 Task: Start in the project Wayfarer the sprint 'Full Throttle', with a duration of 2 weeks.
Action: Mouse moved to (172, 56)
Screenshot: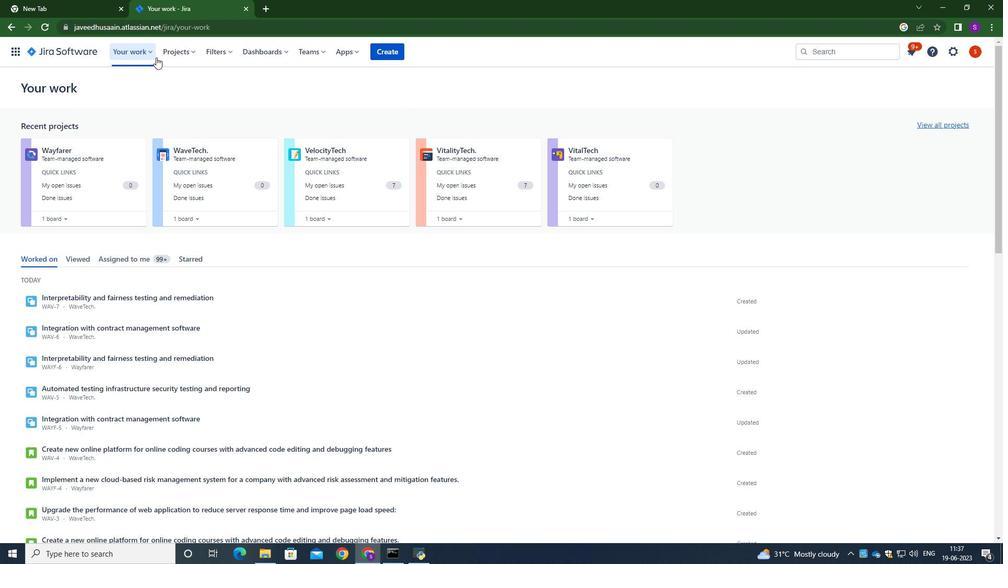 
Action: Mouse pressed left at (172, 56)
Screenshot: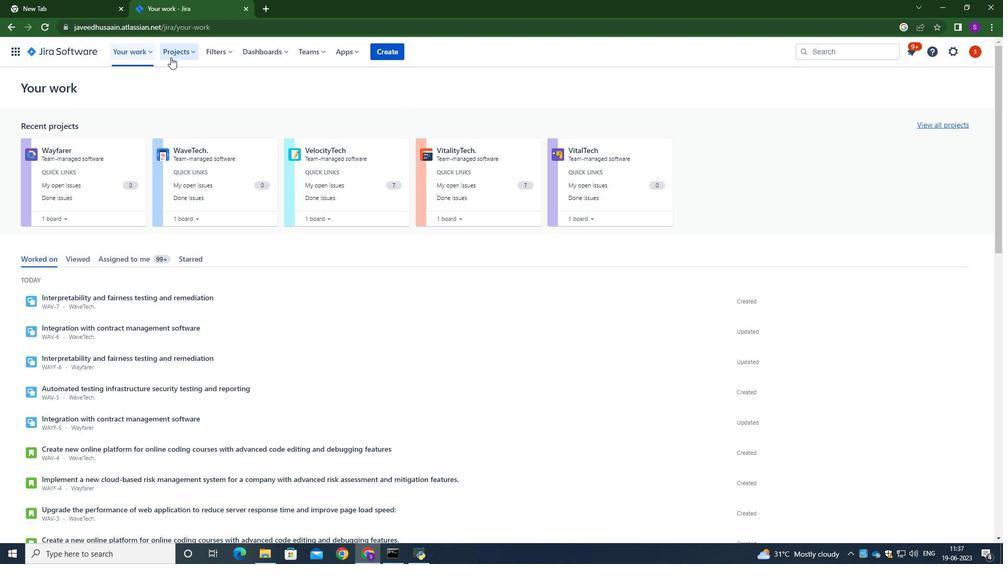 
Action: Mouse moved to (217, 99)
Screenshot: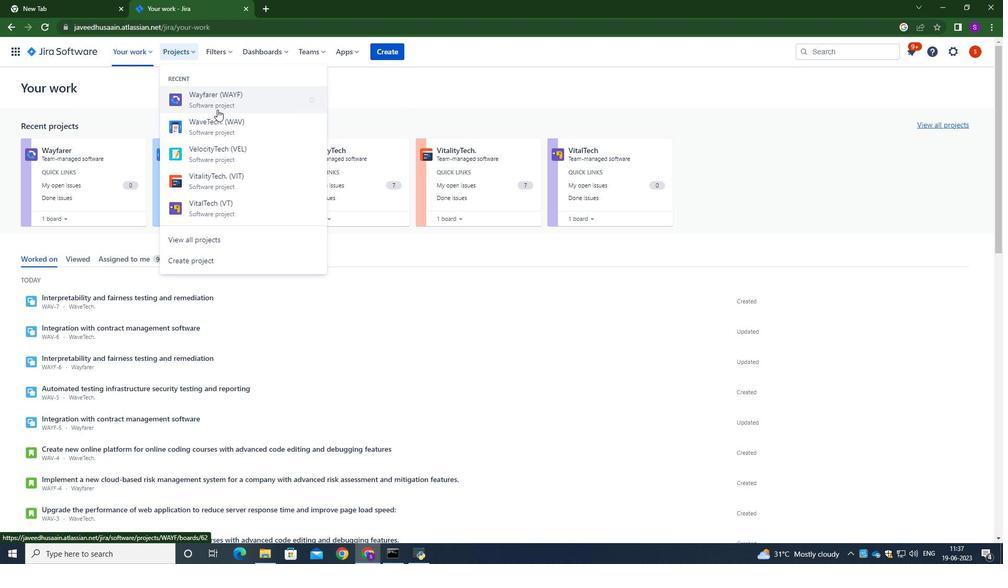 
Action: Mouse pressed left at (217, 99)
Screenshot: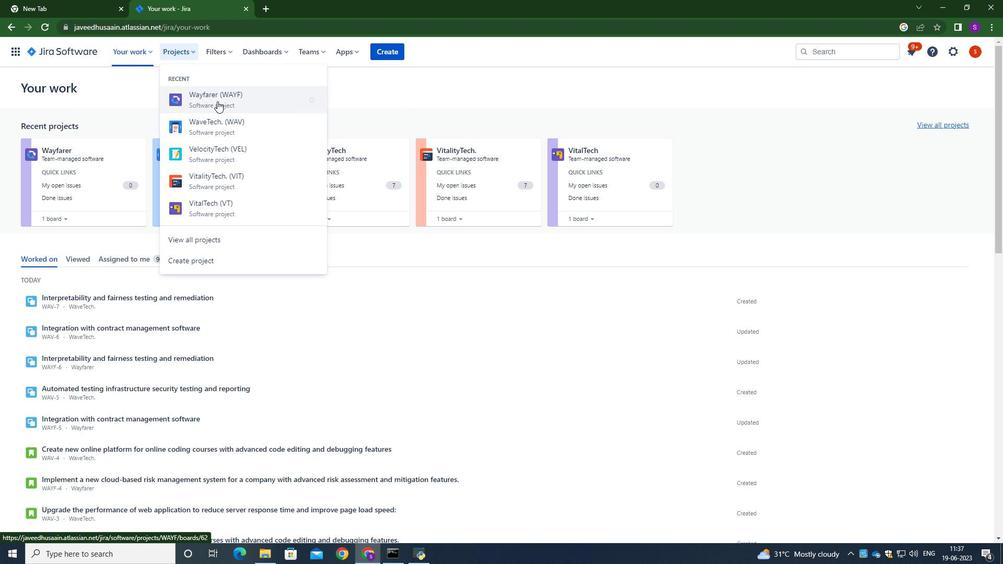 
Action: Mouse moved to (52, 155)
Screenshot: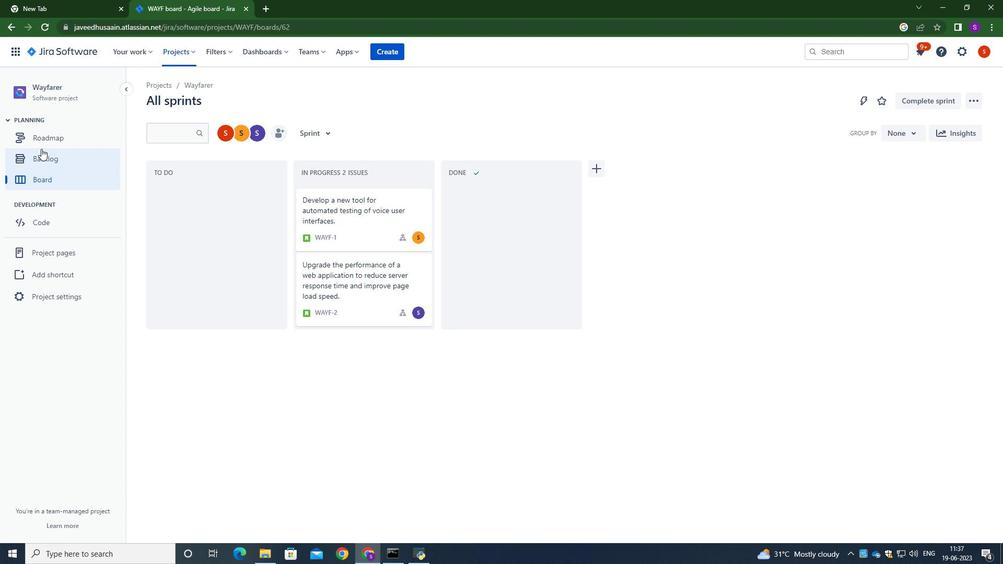 
Action: Mouse pressed left at (52, 155)
Screenshot: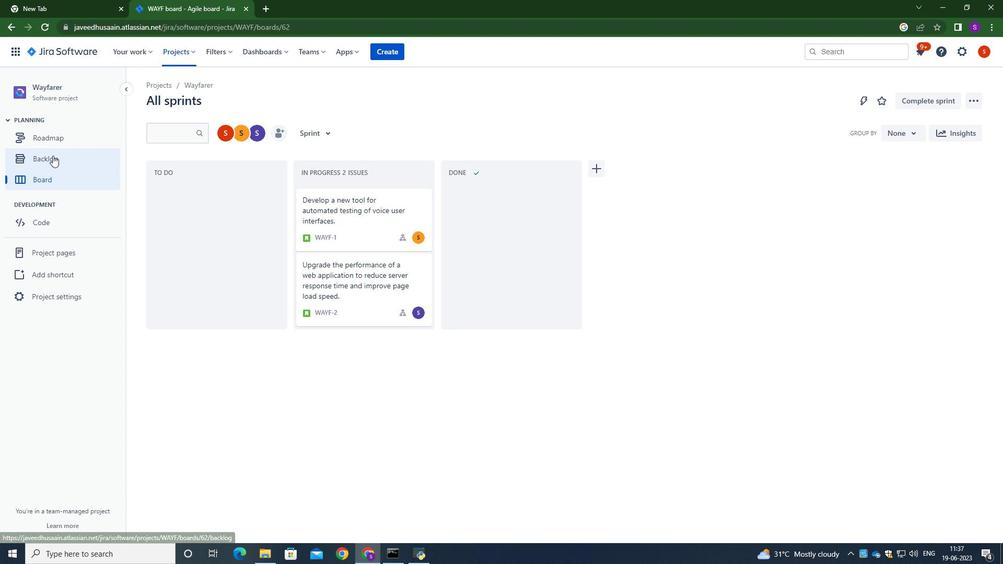 
Action: Mouse moved to (368, 249)
Screenshot: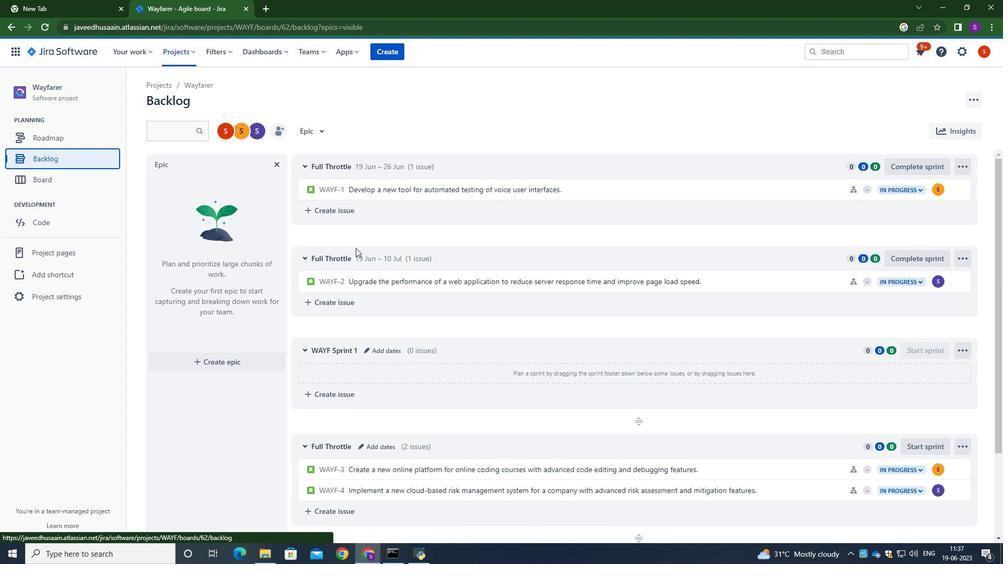 
Action: Mouse scrolled (368, 248) with delta (0, 0)
Screenshot: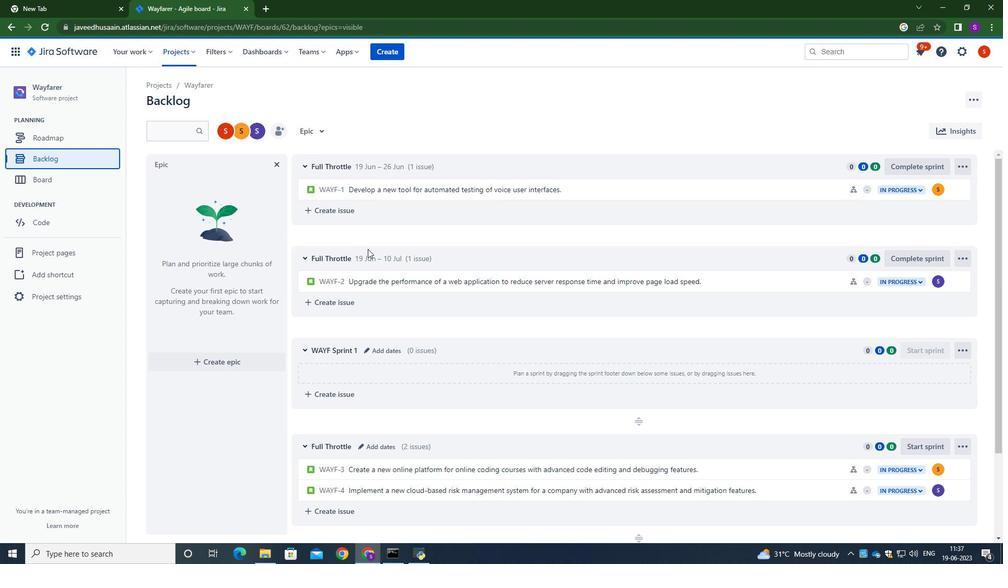 
Action: Mouse scrolled (368, 248) with delta (0, 0)
Screenshot: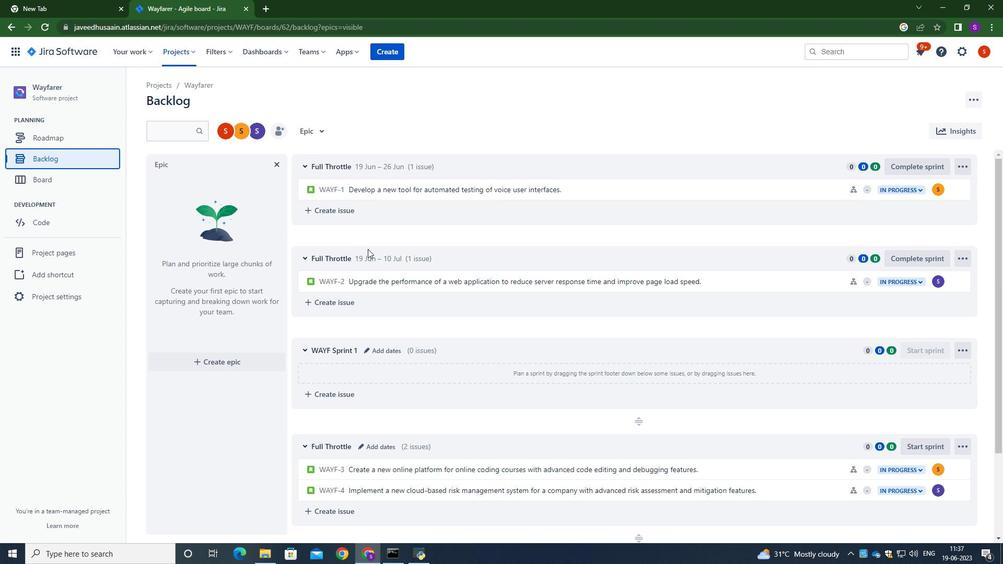 
Action: Mouse moved to (920, 339)
Screenshot: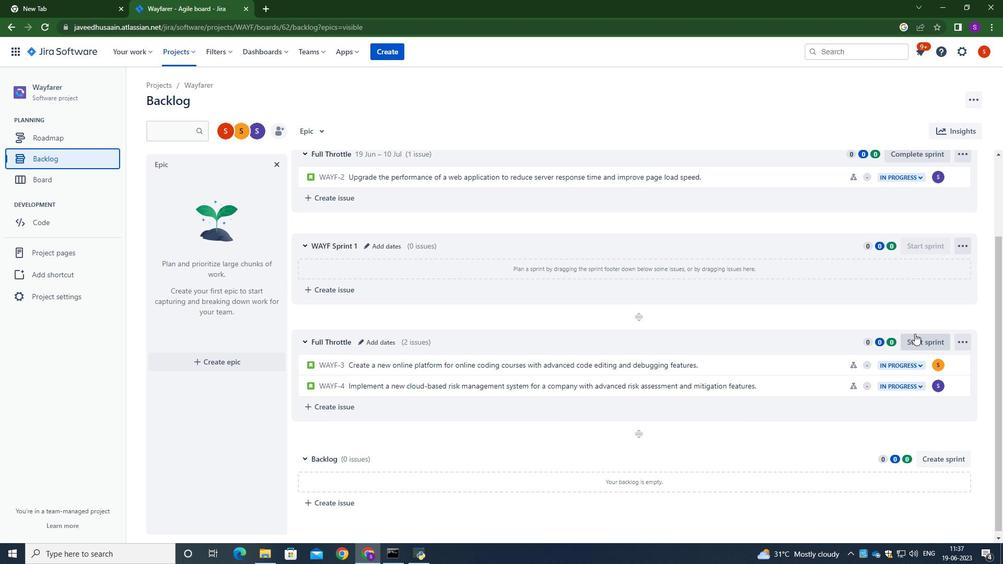 
Action: Mouse pressed left at (920, 339)
Screenshot: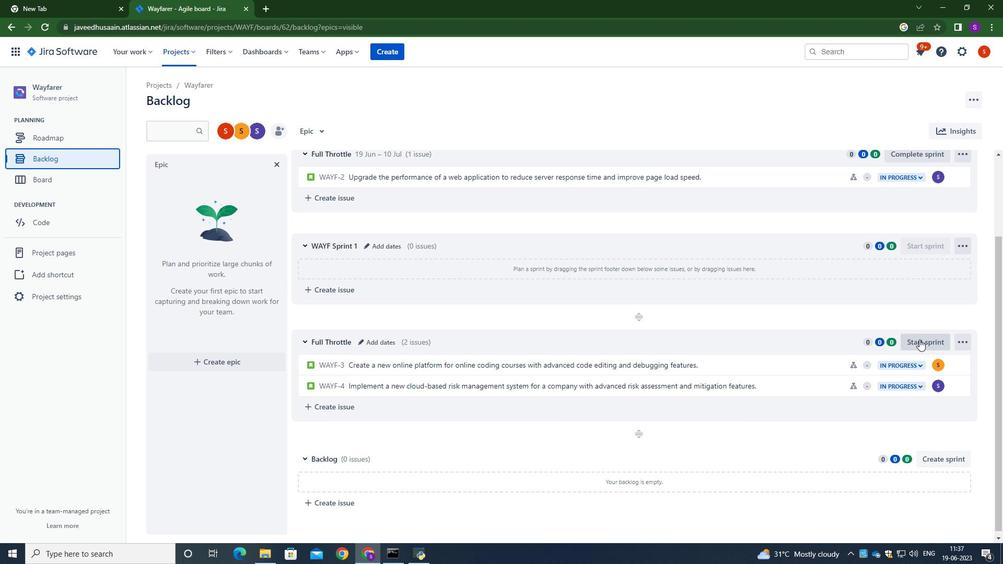 
Action: Mouse moved to (419, 186)
Screenshot: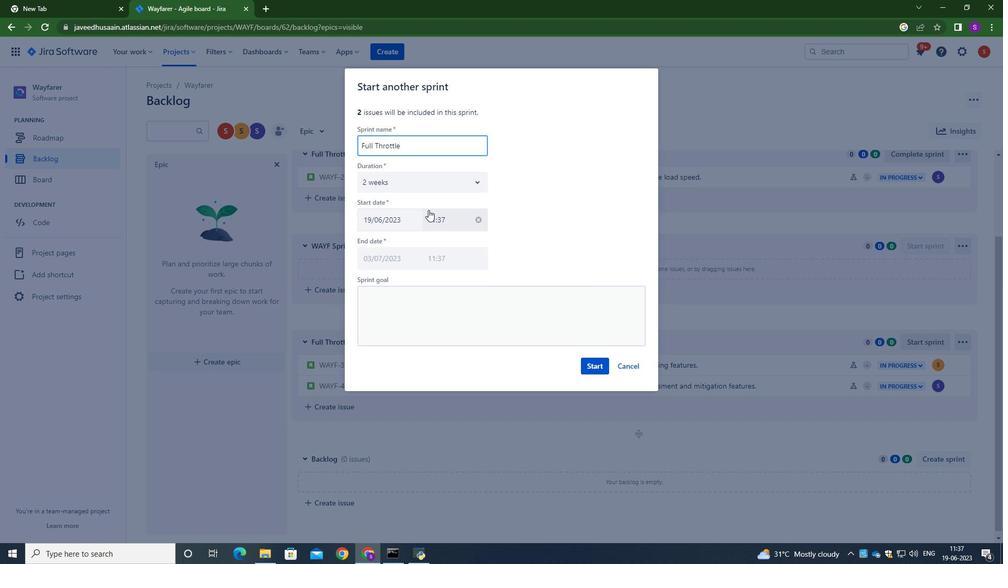 
Action: Mouse pressed left at (419, 186)
Screenshot: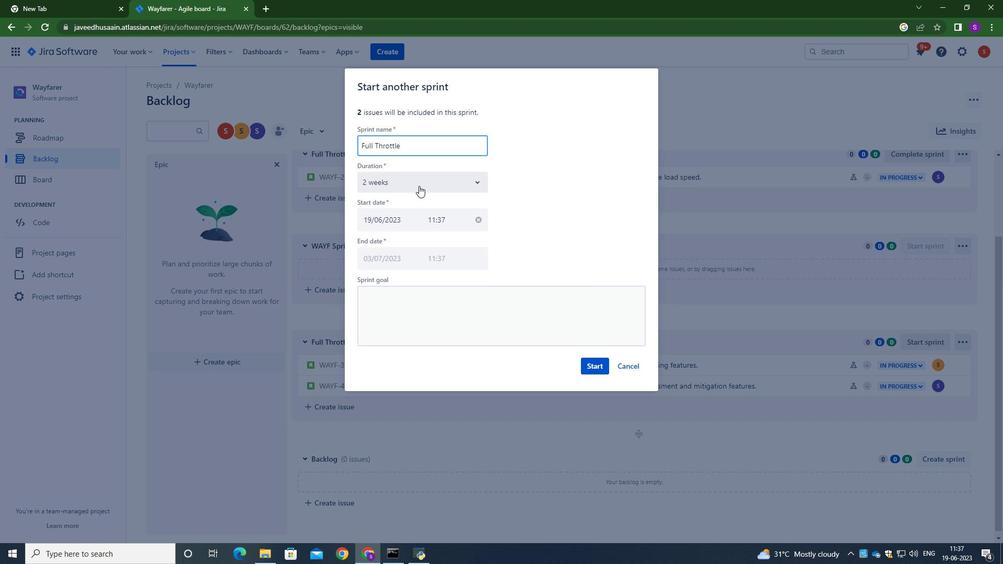 
Action: Mouse moved to (409, 230)
Screenshot: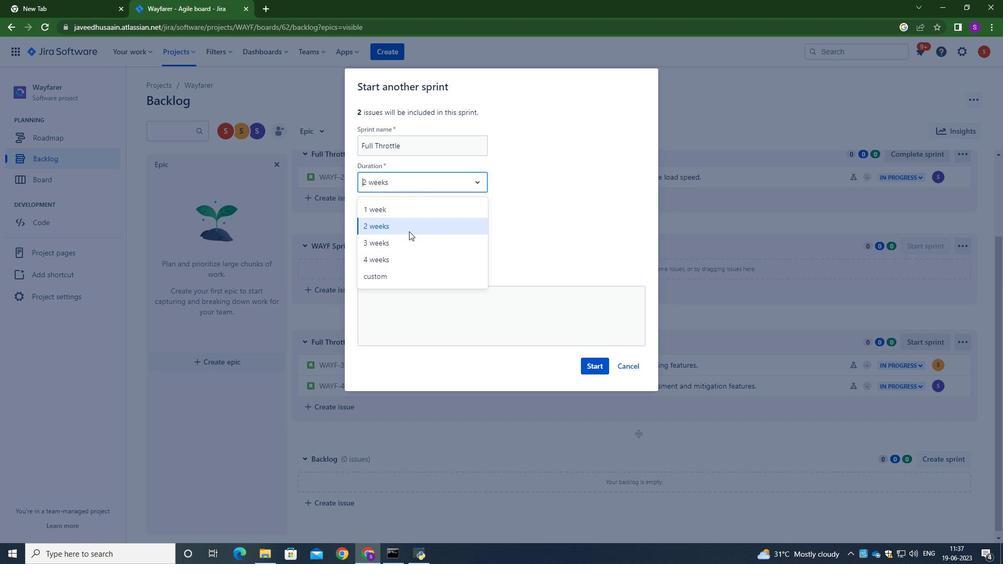 
Action: Mouse pressed left at (409, 230)
Screenshot: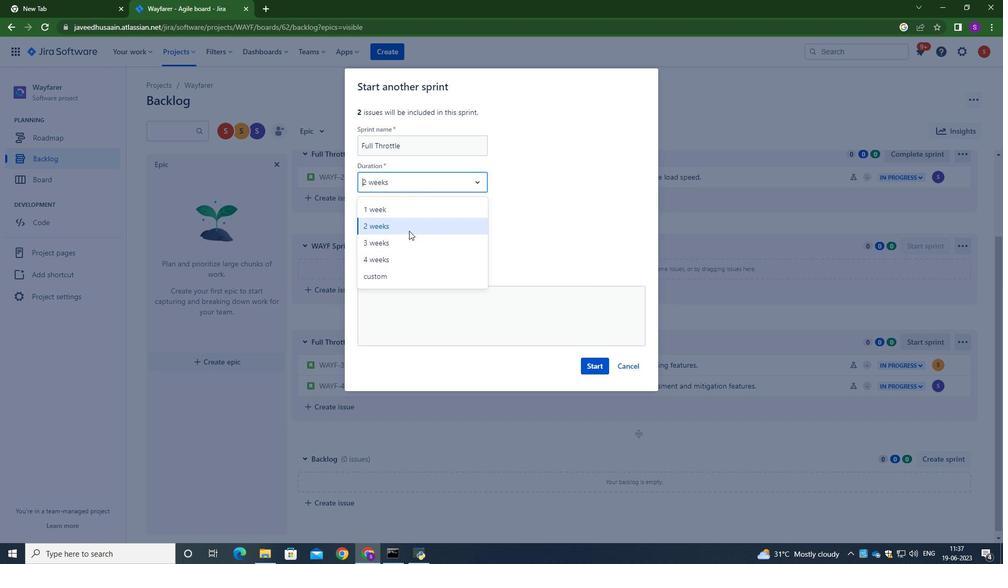 
Action: Mouse moved to (591, 359)
Screenshot: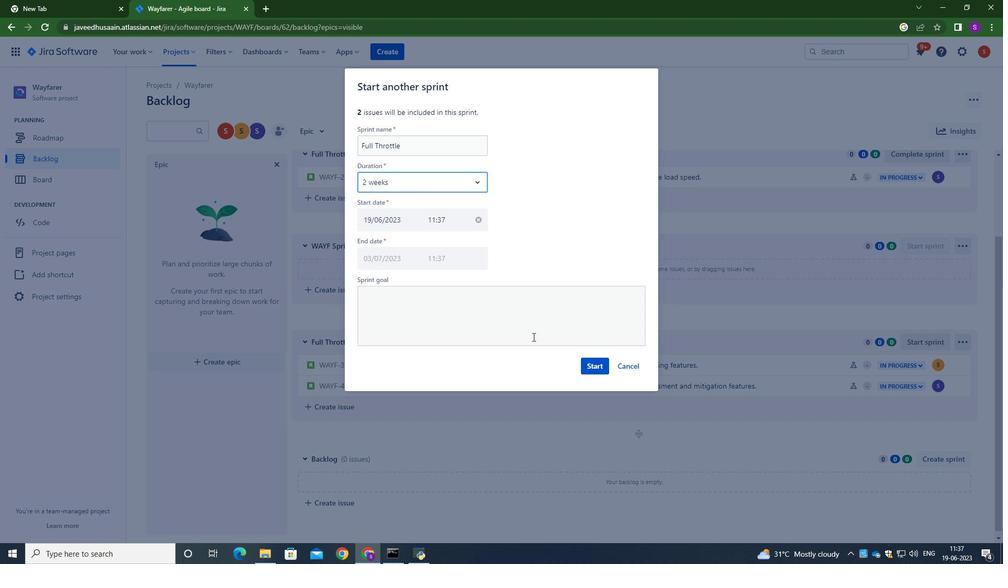 
Action: Mouse pressed left at (591, 359)
Screenshot: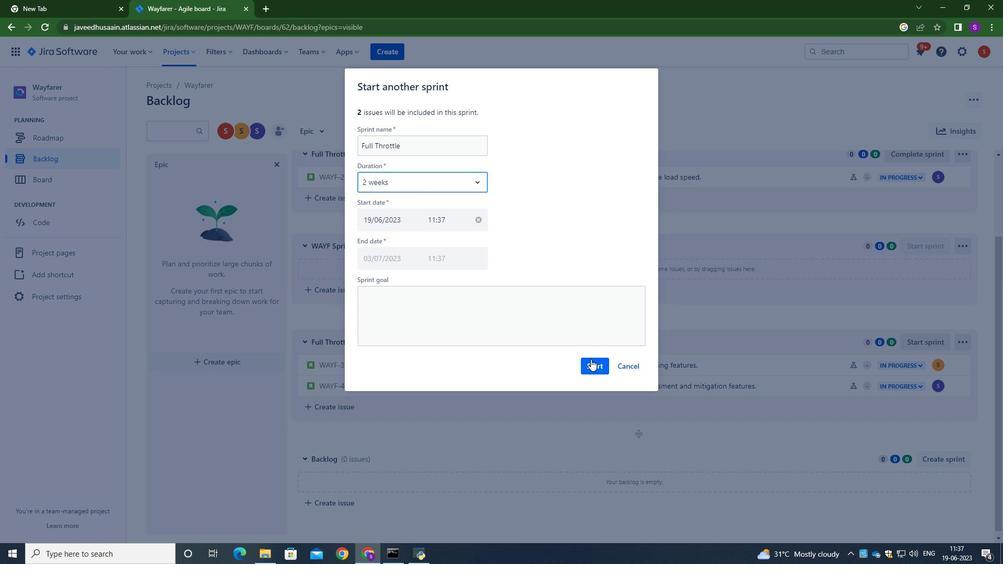 
Action: Mouse moved to (732, 141)
Screenshot: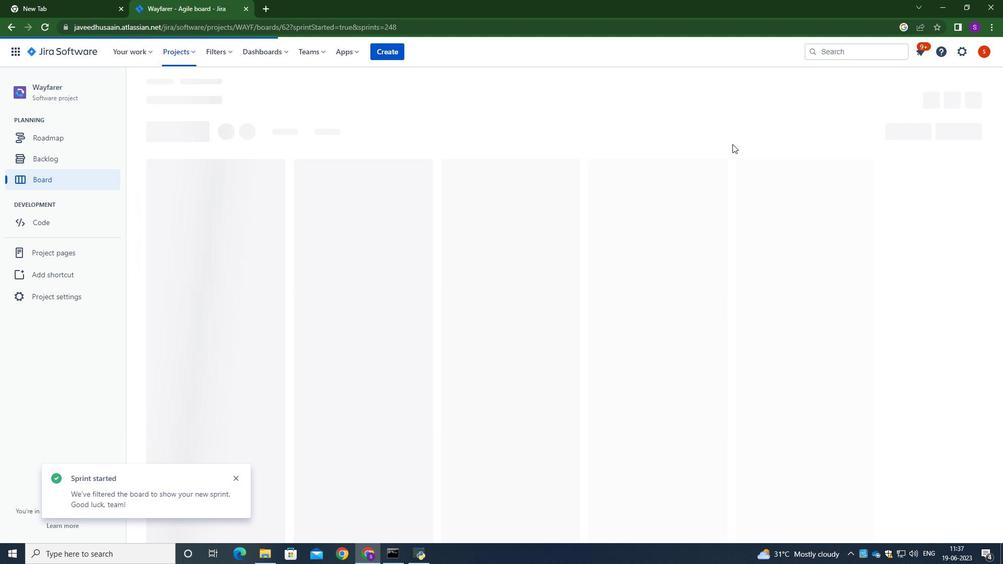 
